 Task: View and add the product "Abita Purple Haze Can (12 oz x 6 ct)" to cart from the store "Consumers Liquor".
Action: Mouse pressed left at (44, 83)
Screenshot: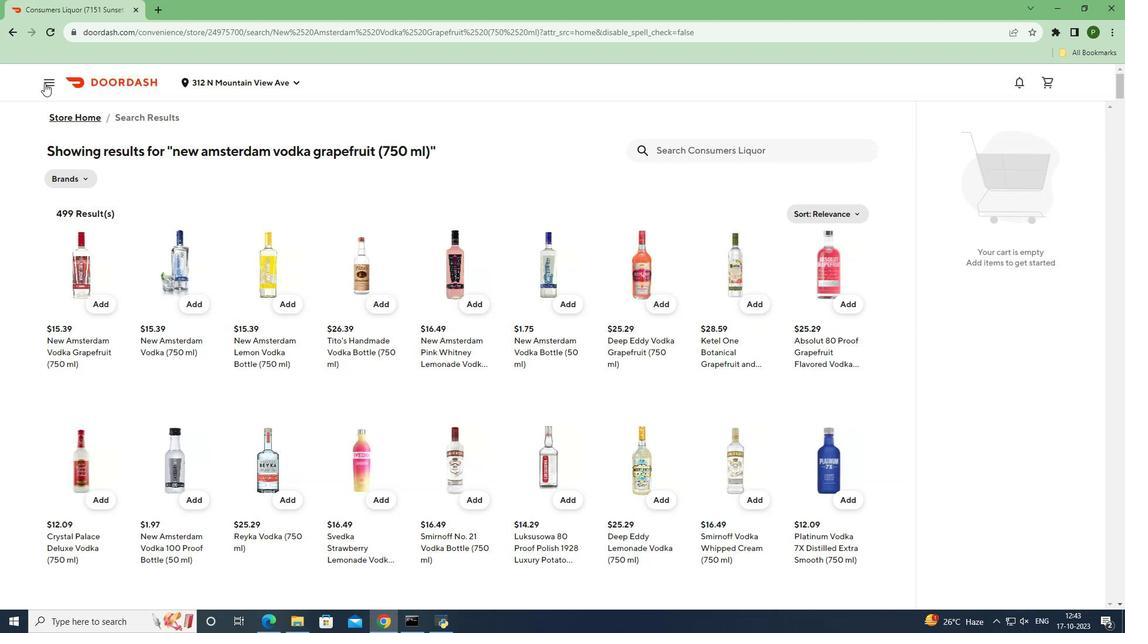 
Action: Mouse moved to (50, 164)
Screenshot: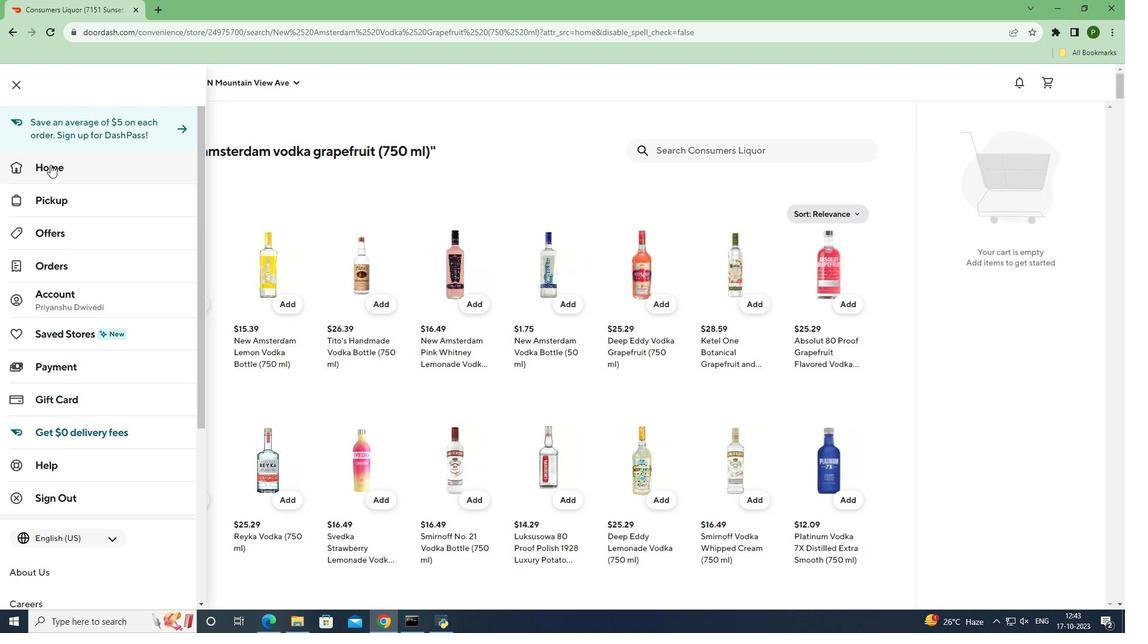 
Action: Mouse pressed left at (50, 164)
Screenshot: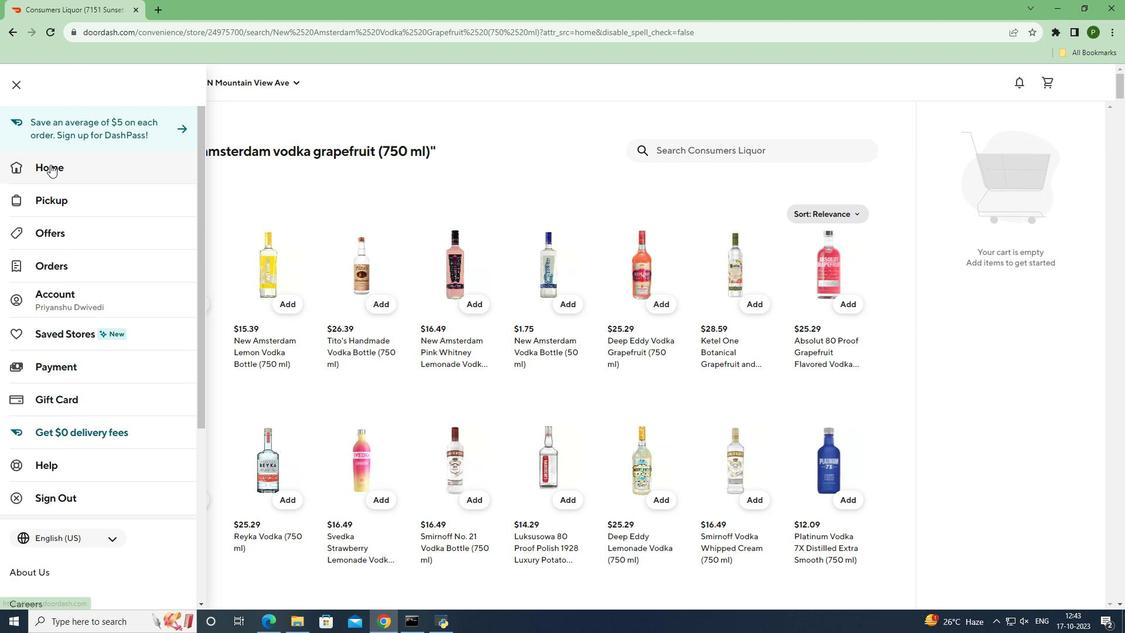 
Action: Mouse moved to (464, 129)
Screenshot: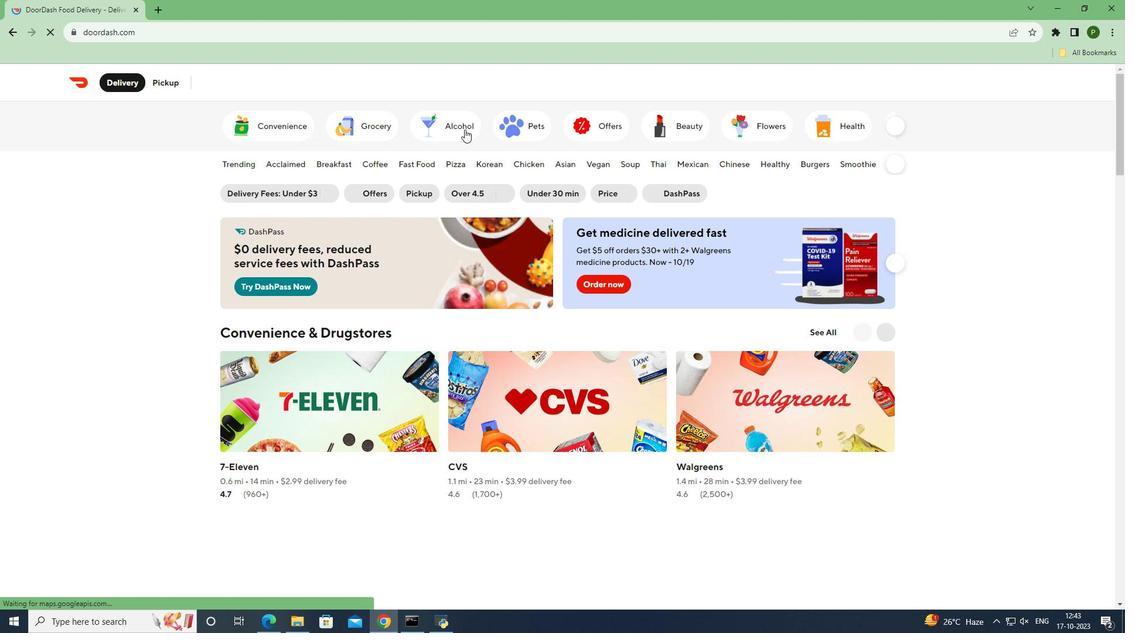 
Action: Mouse pressed left at (464, 129)
Screenshot: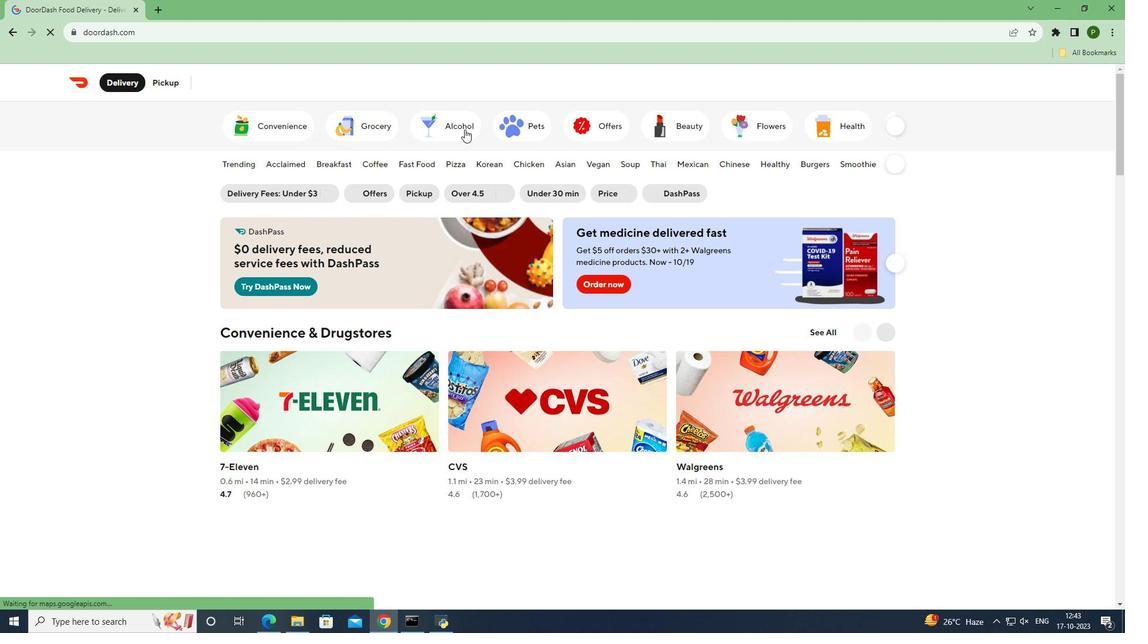 
Action: Mouse moved to (307, 290)
Screenshot: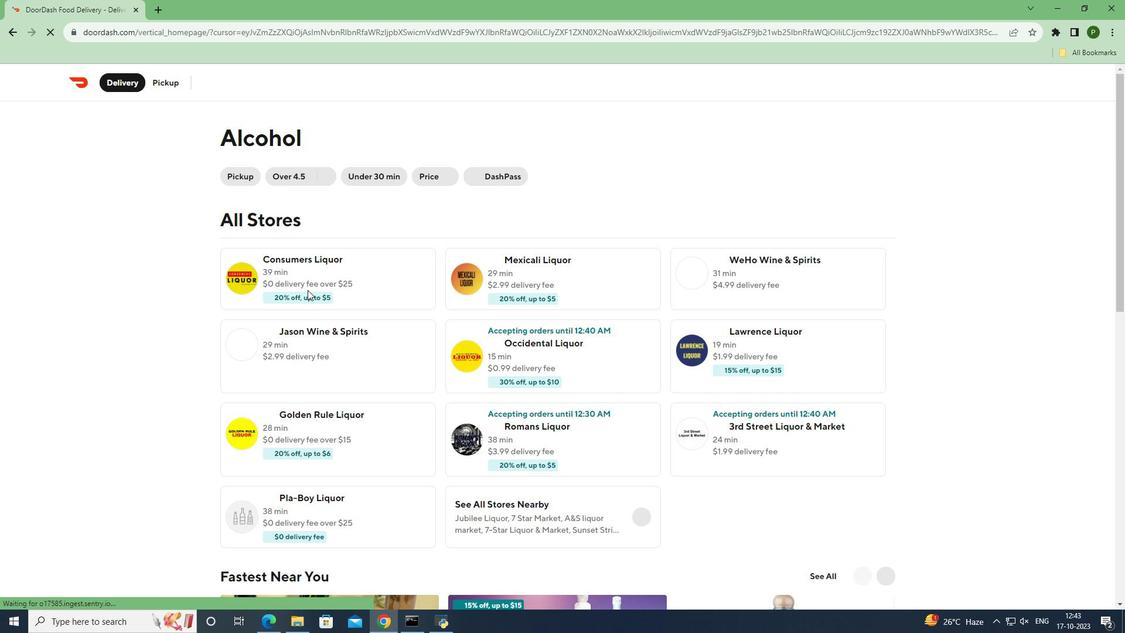 
Action: Mouse pressed left at (307, 290)
Screenshot: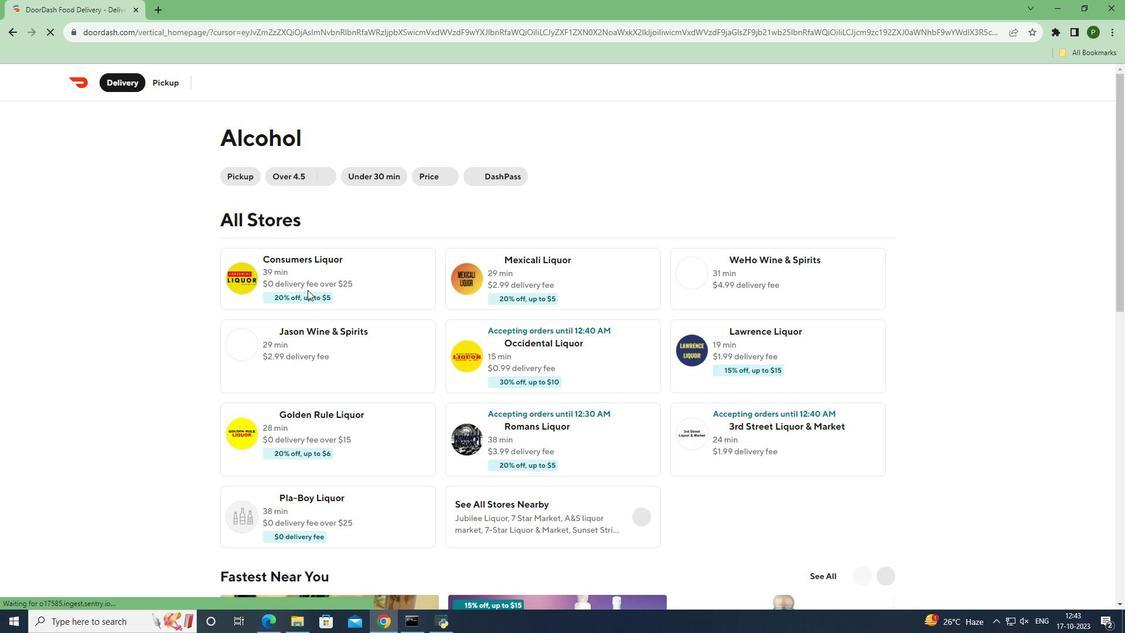 
Action: Mouse moved to (694, 186)
Screenshot: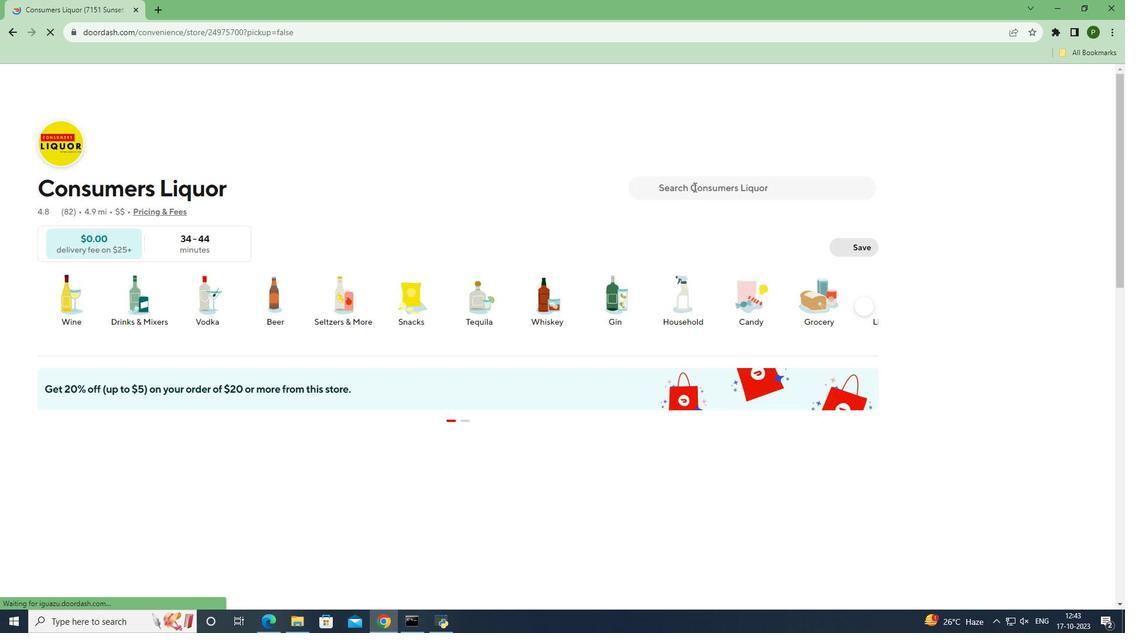 
Action: Mouse pressed left at (694, 186)
Screenshot: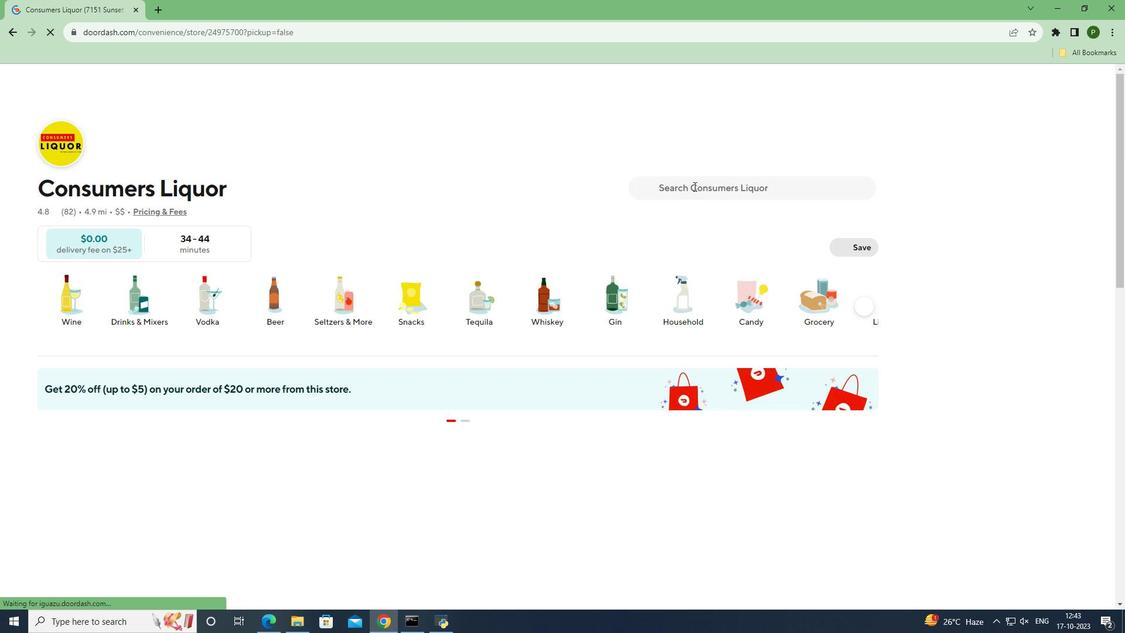 
Action: Mouse pressed left at (694, 186)
Screenshot: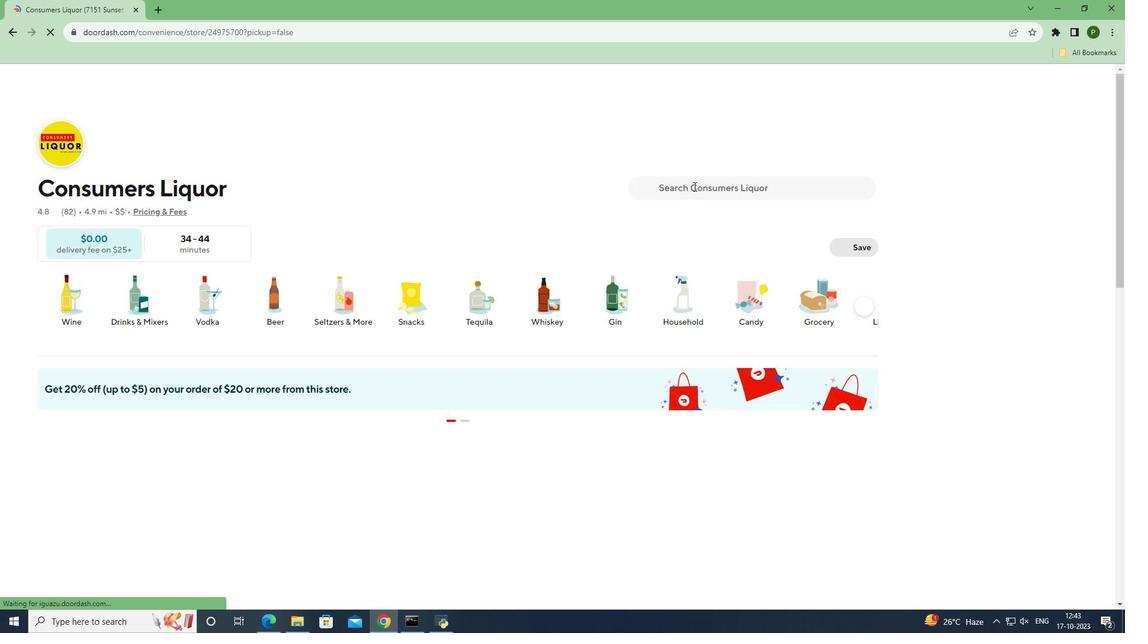 
Action: Key pressed <Key.caps_lock>A<Key.caps_lock>bita<Key.space><Key.caps_lock>P<Key.caps_lock>urple<Key.space><Key.caps_lock>H<Key.caps_lock>aze<Key.space><Key.caps_lock>C<Key.caps_lock>an<Key.space><Key.shift_r>(12<Key.space>oz<Key.space><Key.shift>*<Key.space>6<Key.space>ct<Key.shift_r>)<Key.enter>
Screenshot: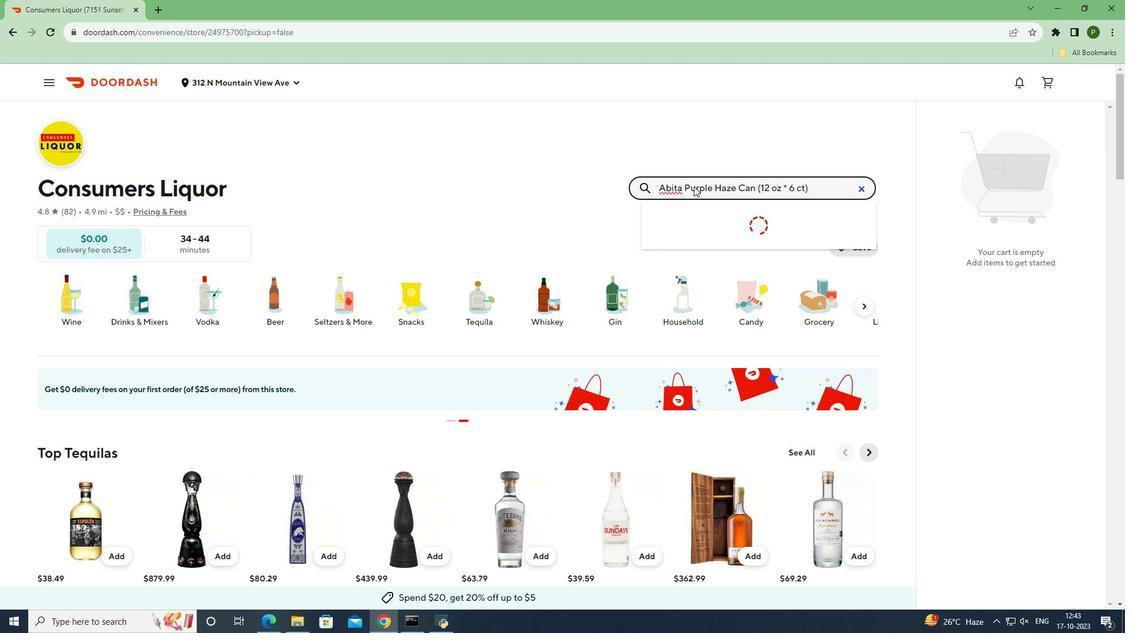 
Action: Mouse moved to (102, 298)
Screenshot: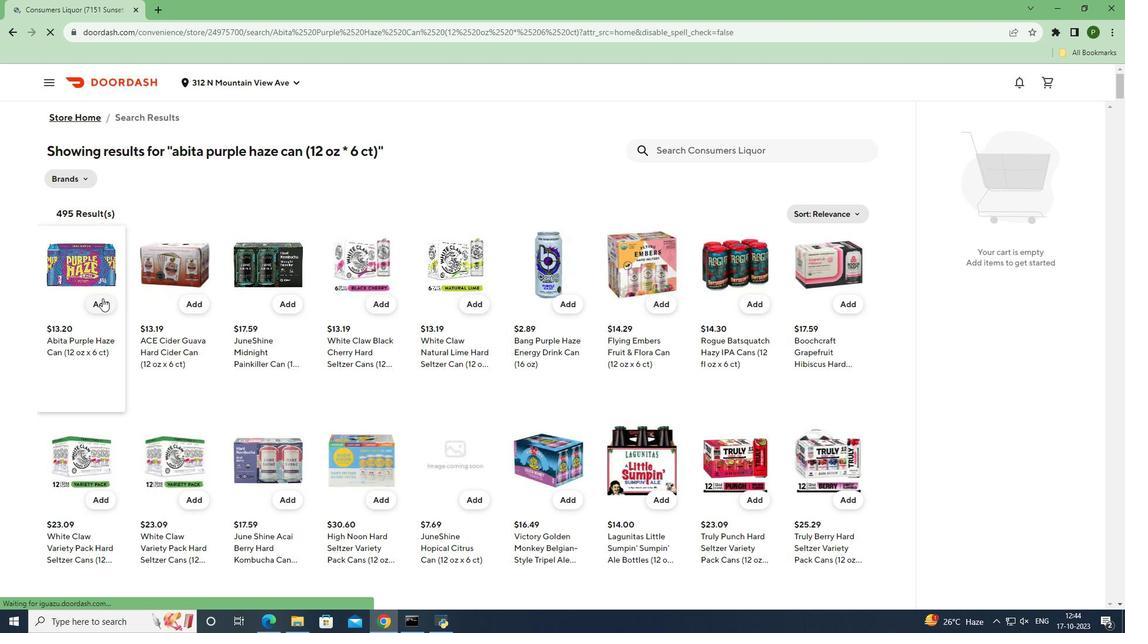 
Action: Mouse pressed left at (102, 298)
Screenshot: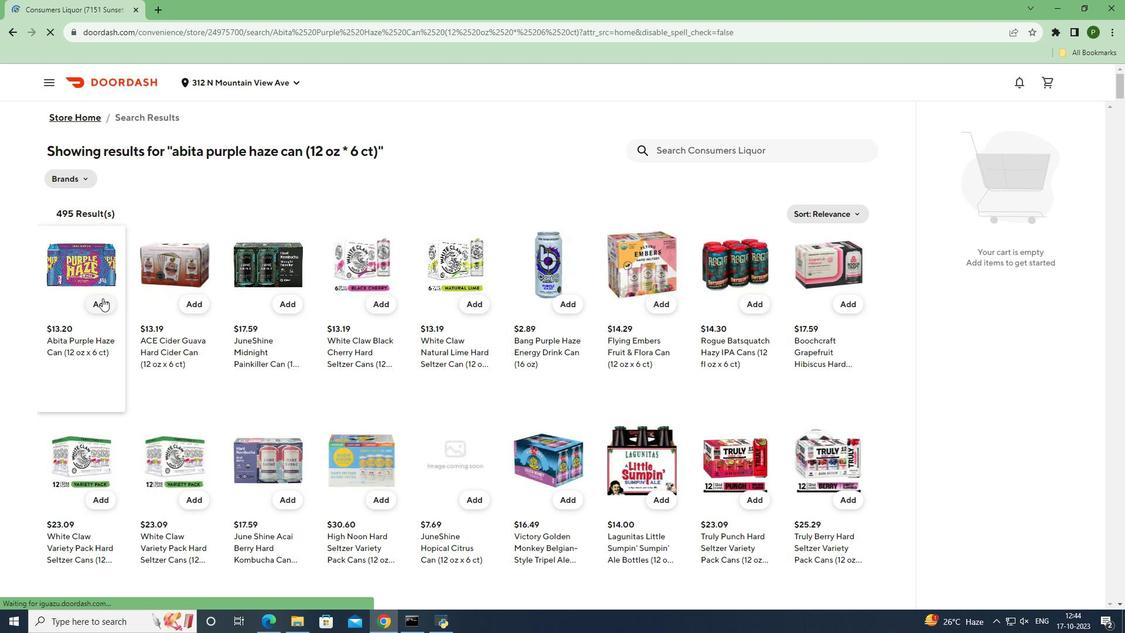 
Action: Mouse moved to (111, 395)
Screenshot: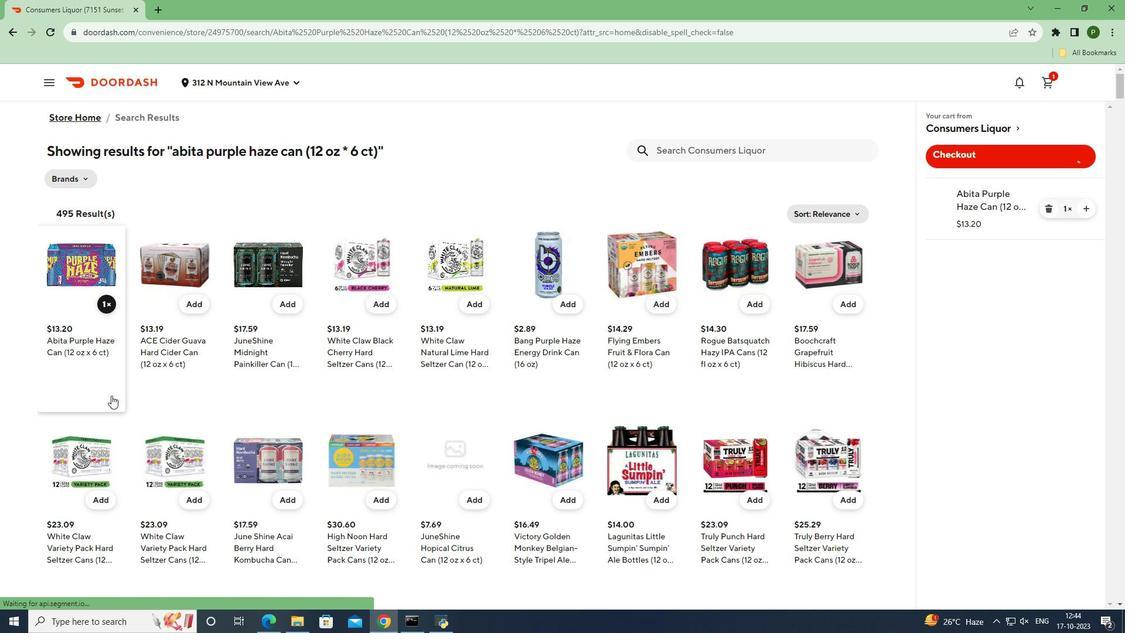 
